 Task: Add the task  Upgrade and migrate company environmental management to a cloud-based solution to the section Increment Planning Sprint in the project BlazeTech and add a Due Date to the respective task as 2023/07/17
Action: Mouse moved to (562, 372)
Screenshot: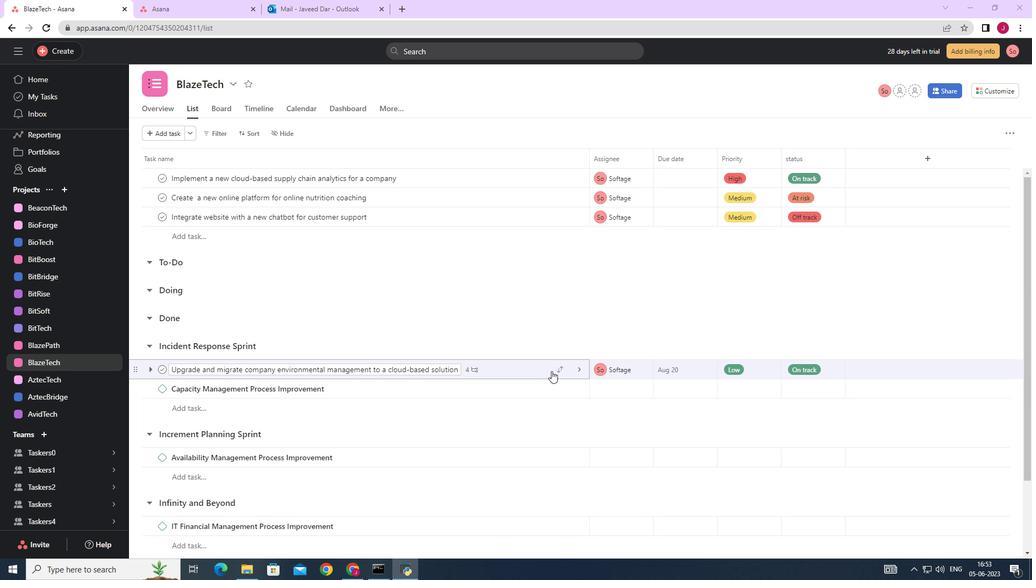 
Action: Mouse pressed left at (562, 372)
Screenshot: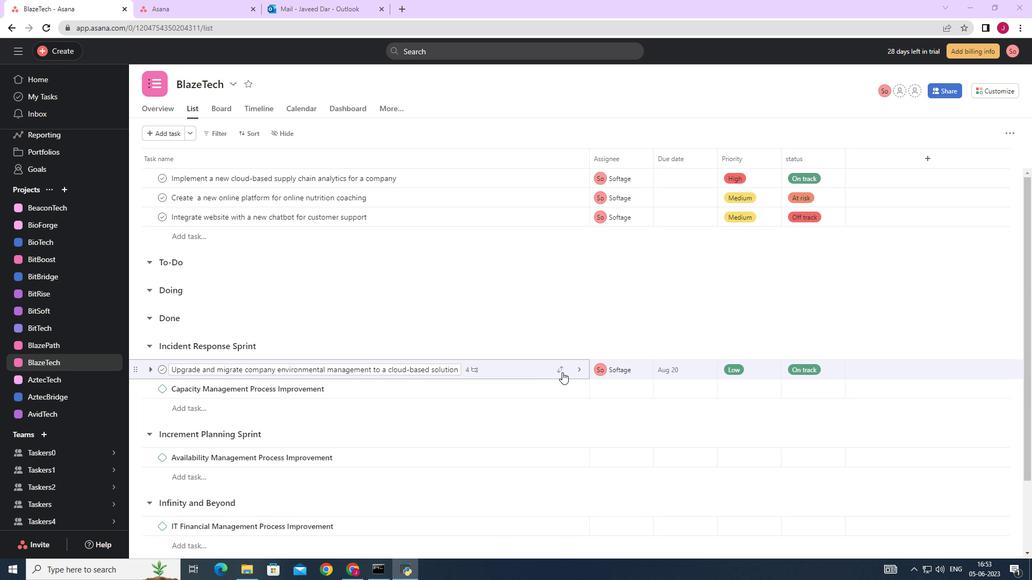 
Action: Mouse moved to (471, 312)
Screenshot: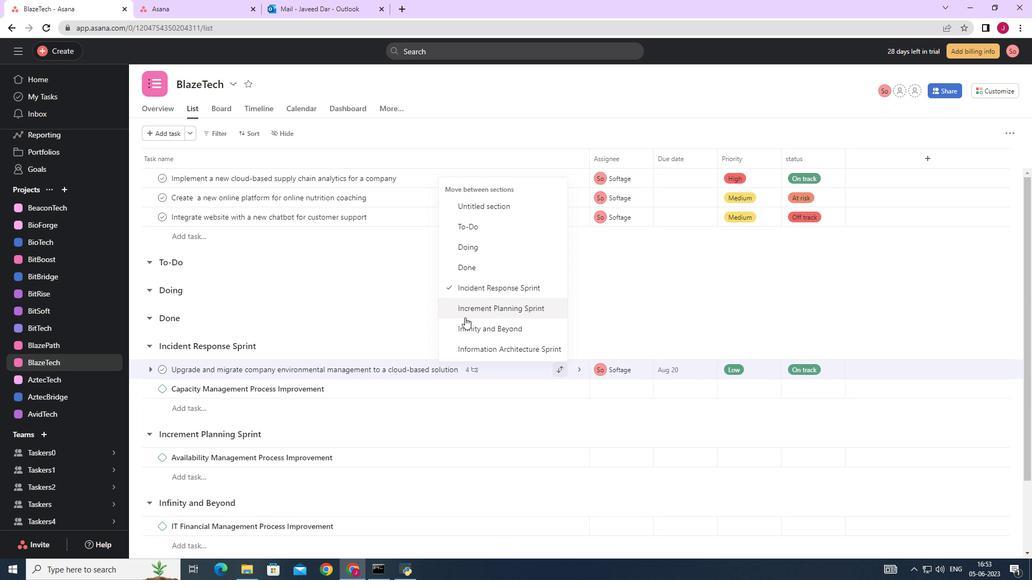 
Action: Mouse pressed left at (471, 312)
Screenshot: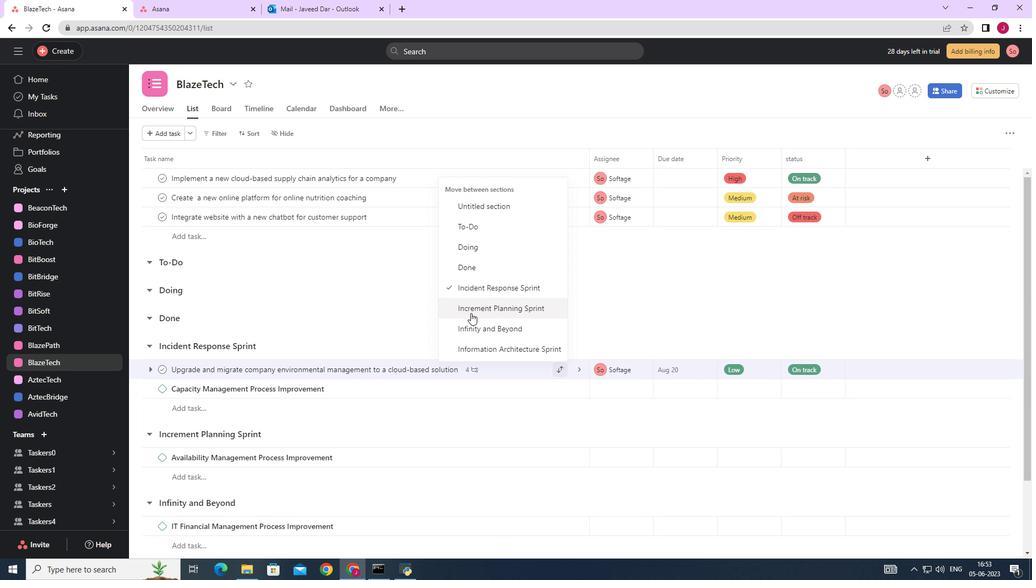 
Action: Mouse moved to (713, 437)
Screenshot: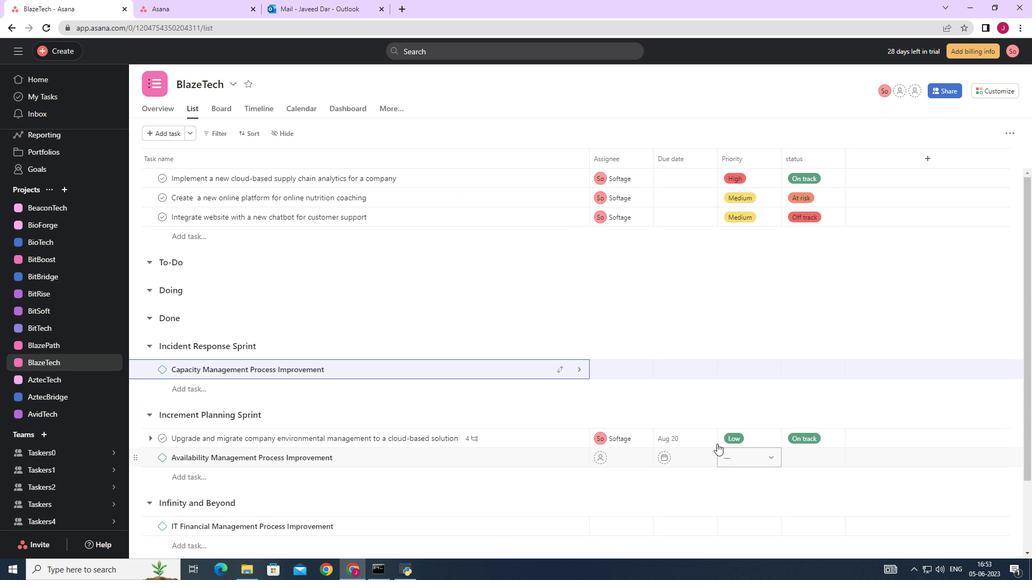 
Action: Mouse pressed left at (713, 437)
Screenshot: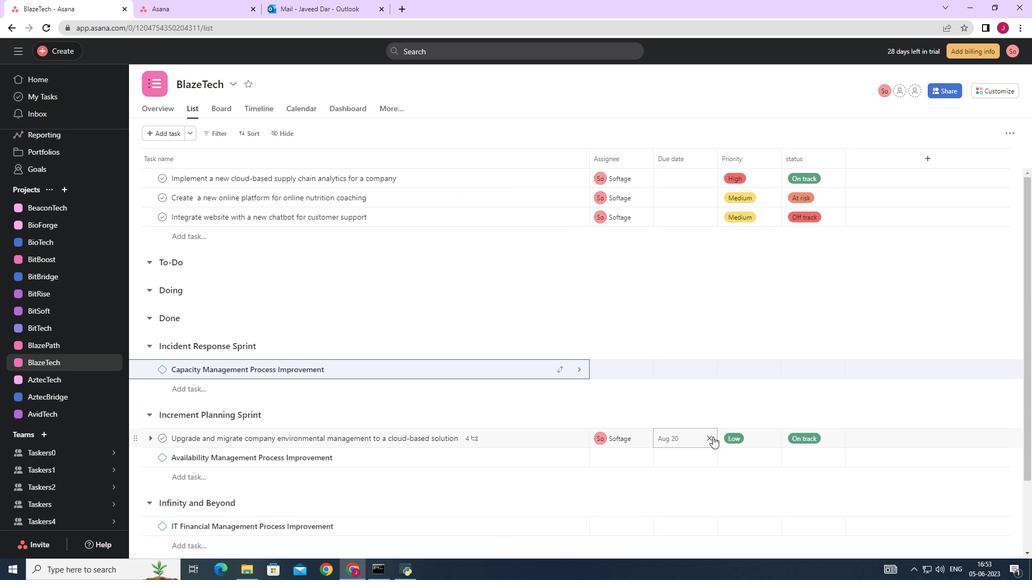 
Action: Mouse moved to (683, 442)
Screenshot: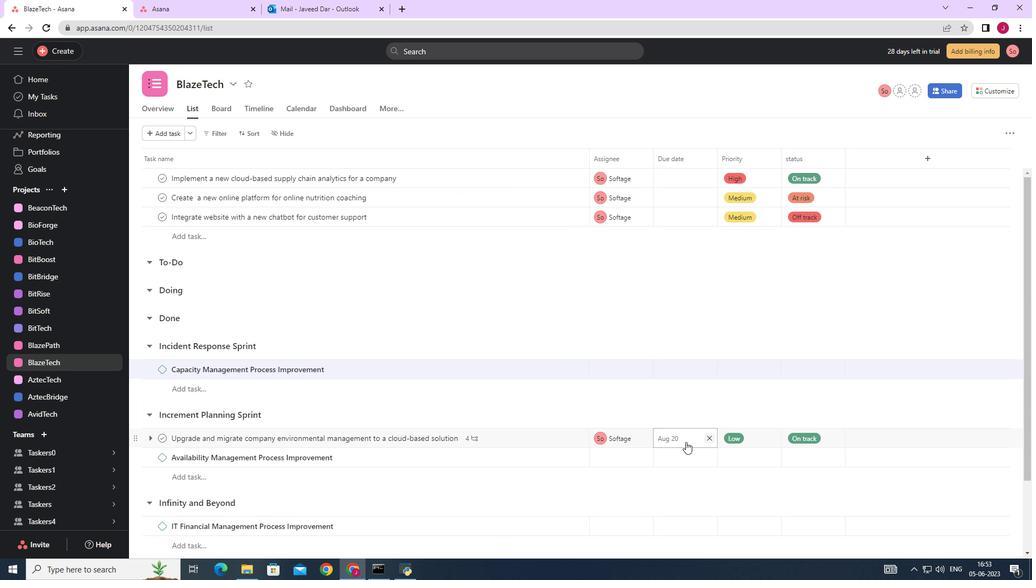 
Action: Mouse pressed left at (683, 442)
Screenshot: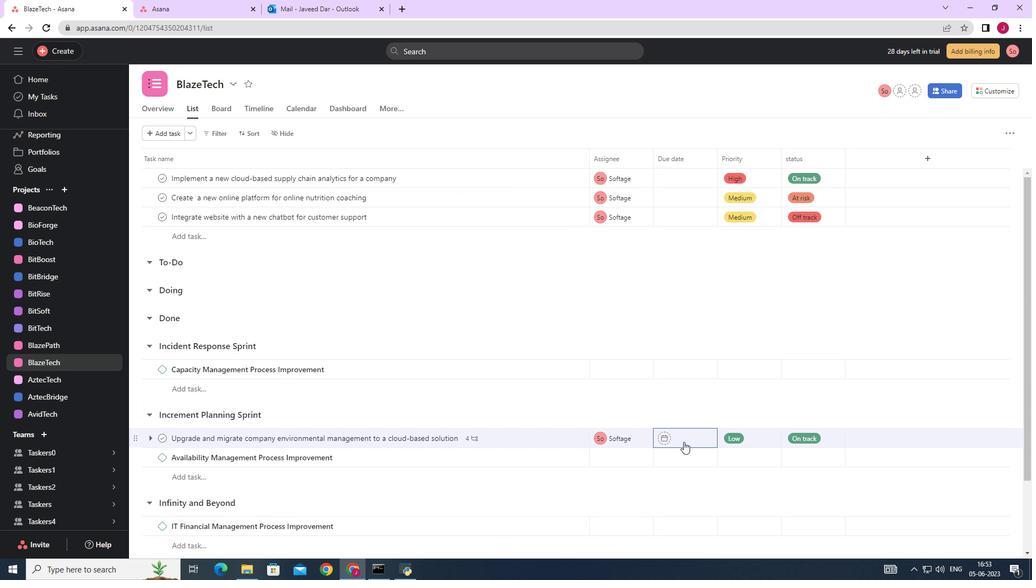 
Action: Mouse moved to (791, 267)
Screenshot: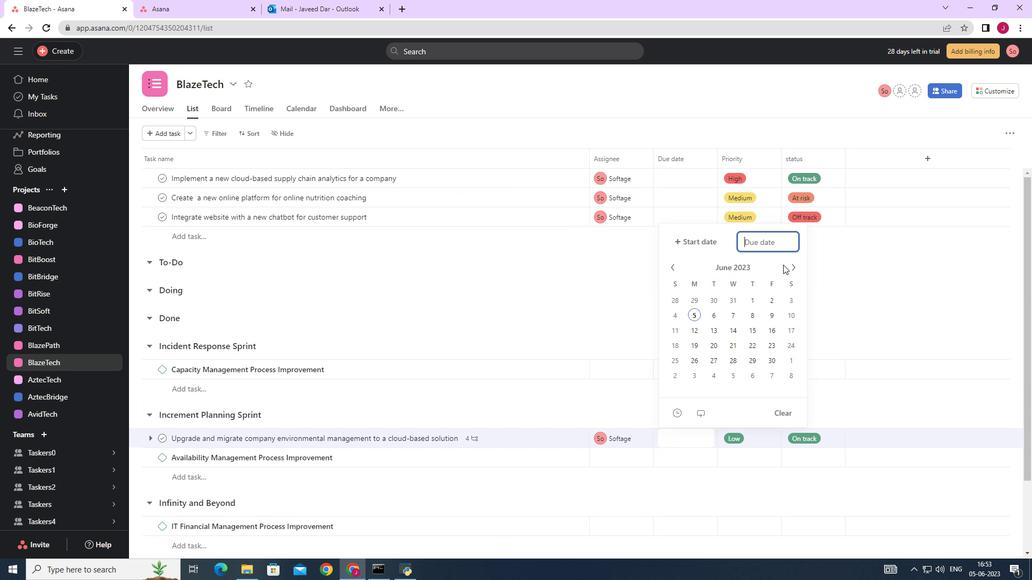 
Action: Mouse pressed left at (791, 267)
Screenshot: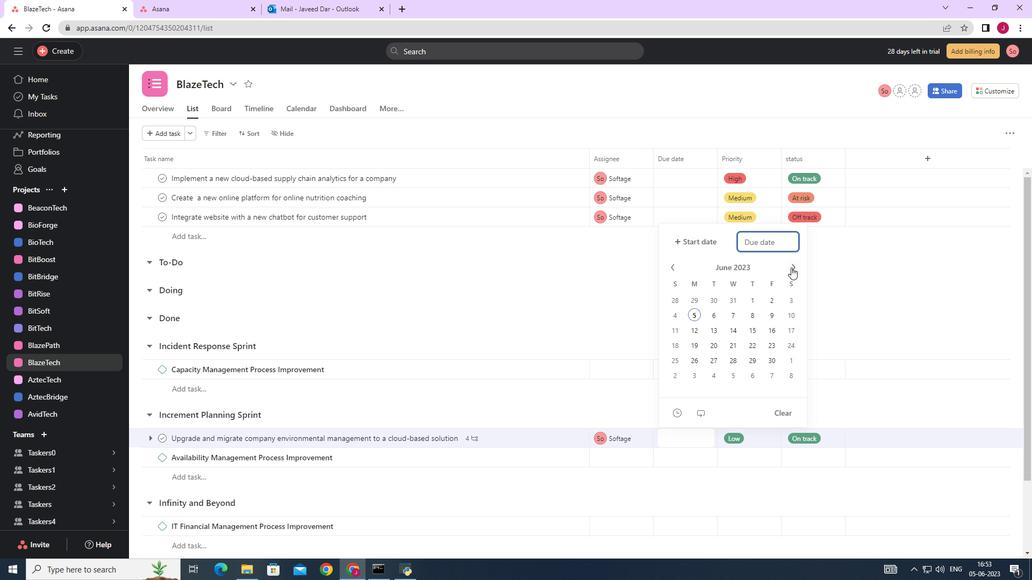 
Action: Mouse moved to (694, 347)
Screenshot: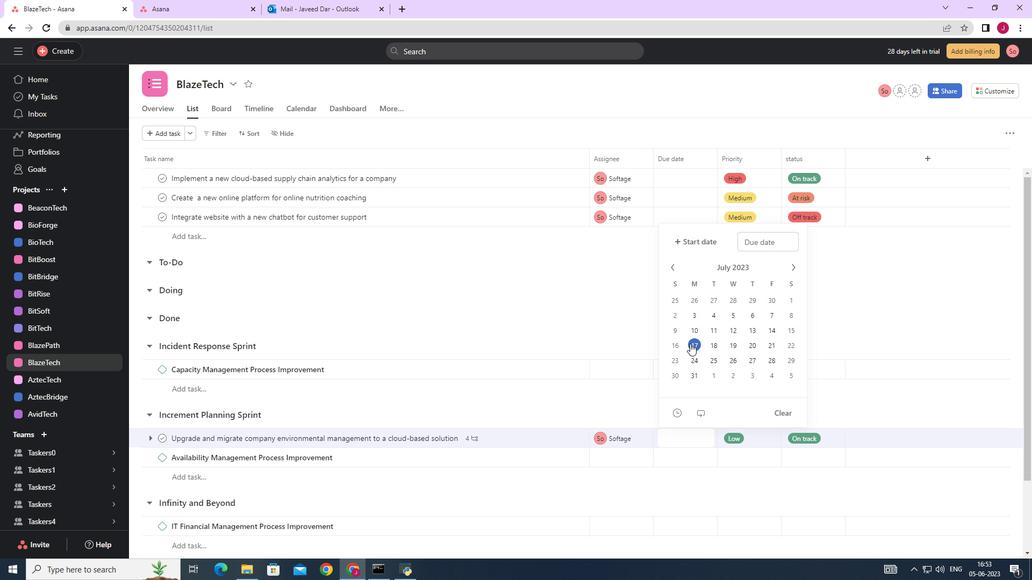 
Action: Mouse pressed left at (694, 347)
Screenshot: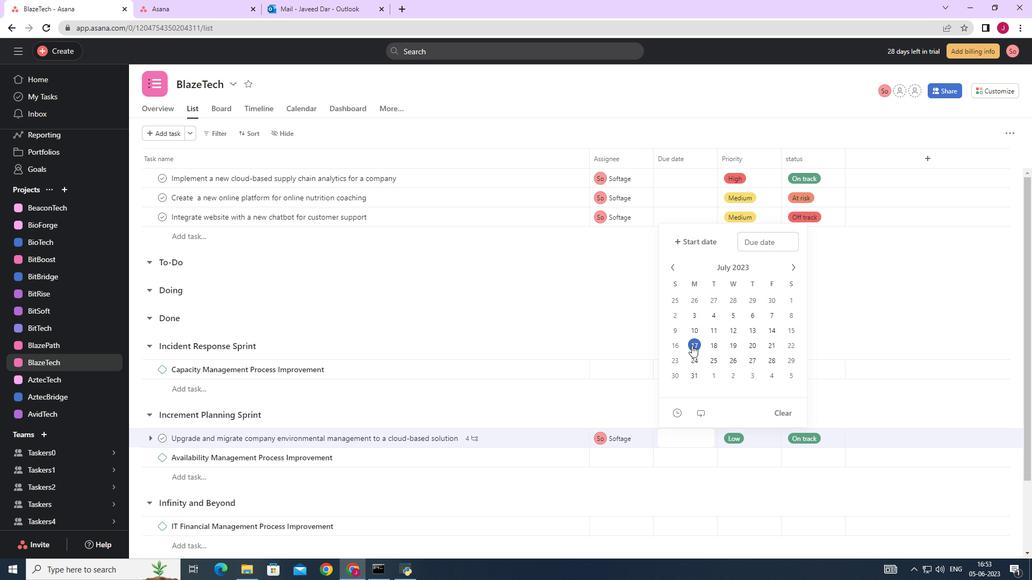 
Action: Mouse moved to (898, 283)
Screenshot: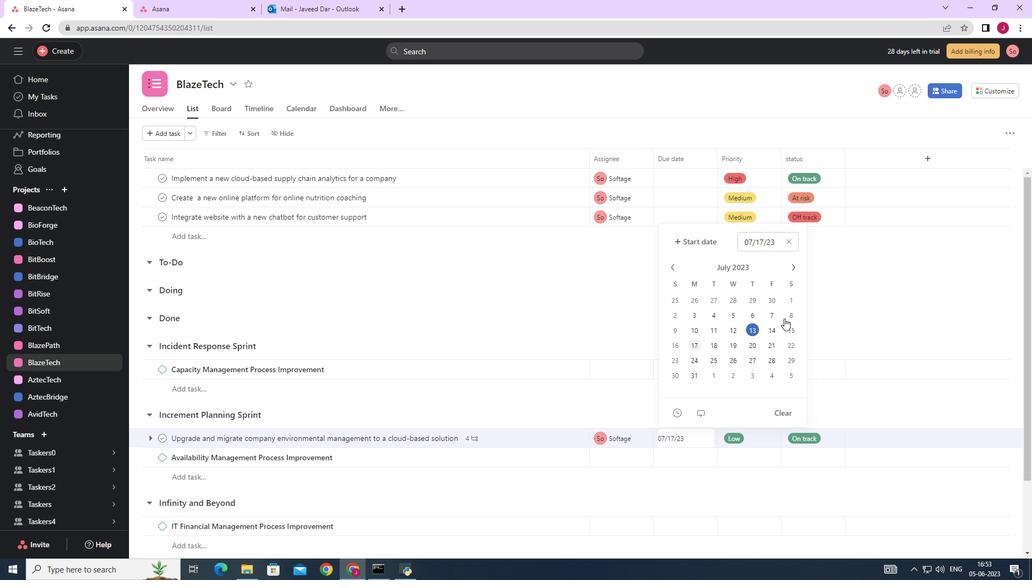 
Action: Mouse pressed left at (898, 283)
Screenshot: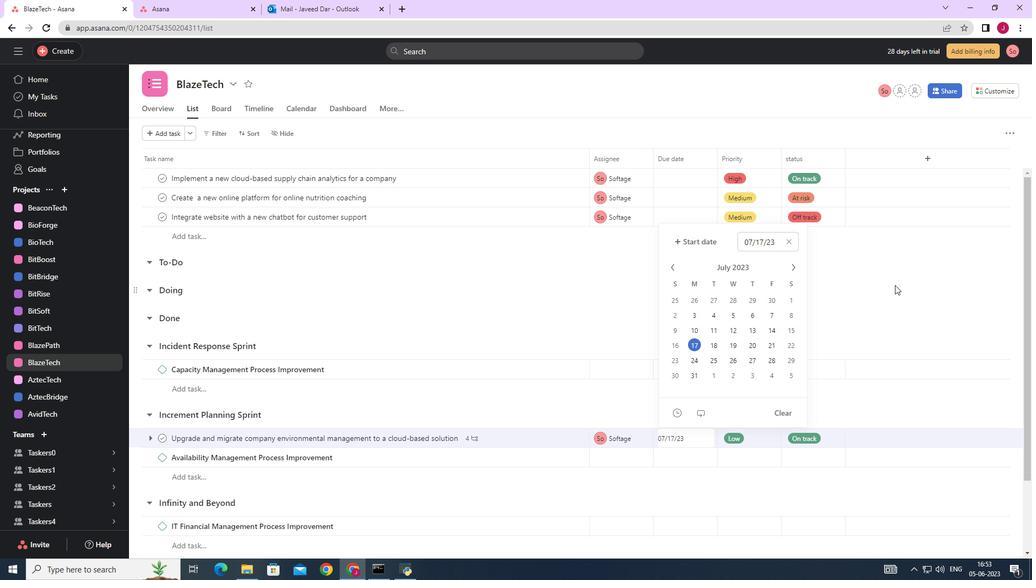 
Action: Mouse moved to (897, 283)
Screenshot: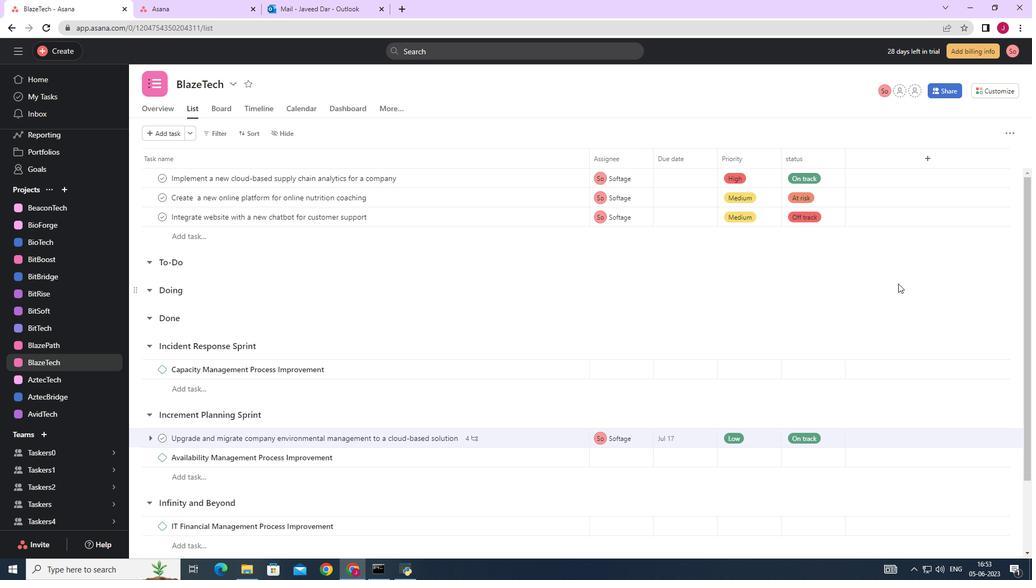 
